 Task: Create Card Accessibility Testing Review in Board Data Analytics Platforms and Tools to Workspace Leadership Coaching Services. Create Card Volunteer Work Review in Board Social Media Influencer Identification and Outreach to Workspace Leadership Coaching Services. Create Card A/B Testing Review in Board Market Analysis for Market Segmentation Strategy to Workspace Leadership Coaching Services
Action: Mouse moved to (58, 276)
Screenshot: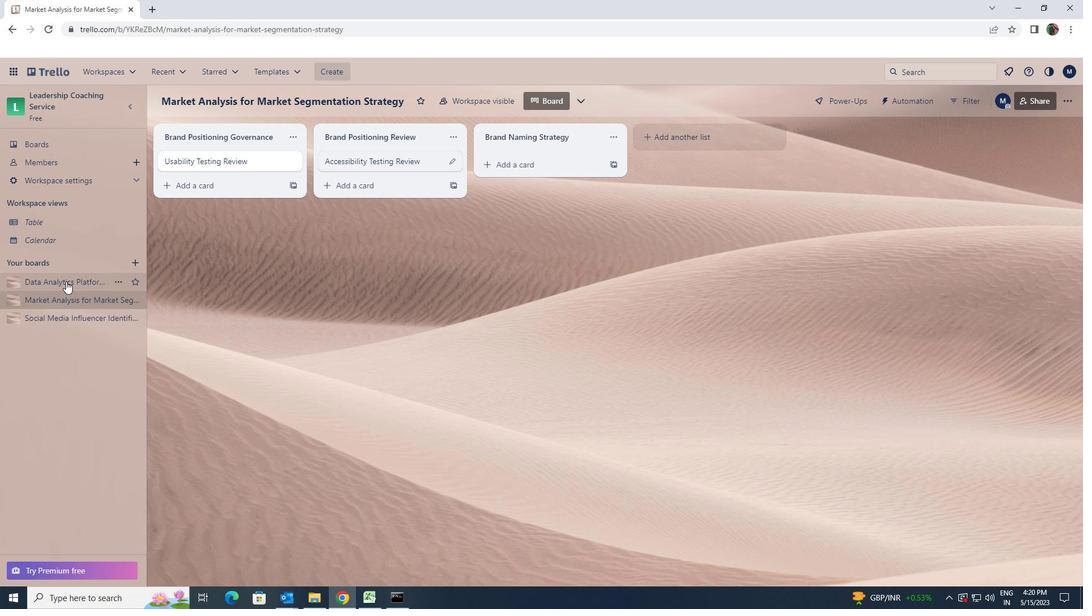 
Action: Mouse pressed left at (58, 276)
Screenshot: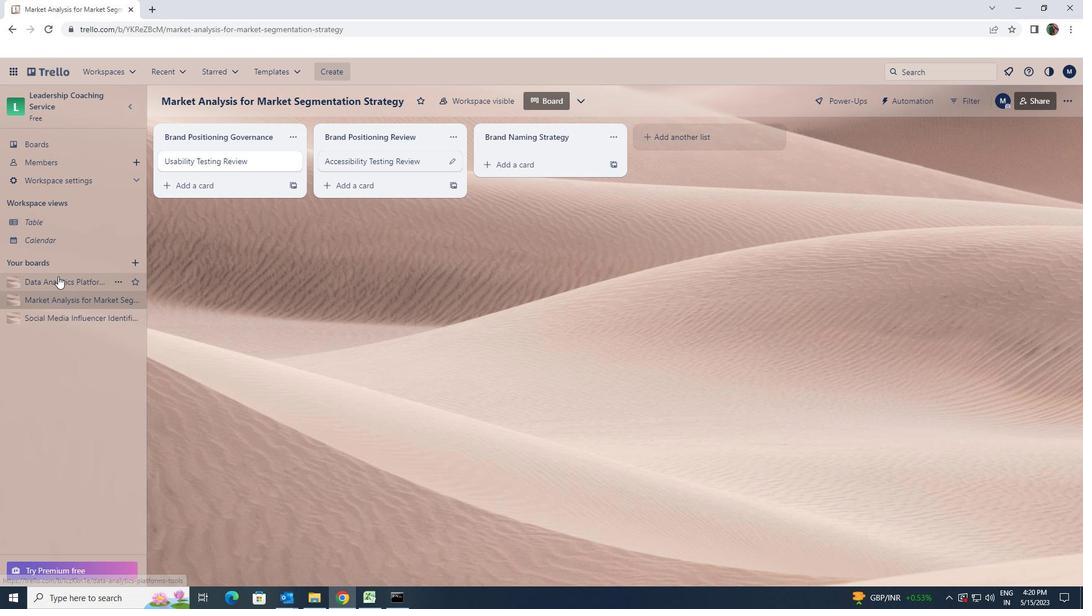 
Action: Mouse moved to (511, 163)
Screenshot: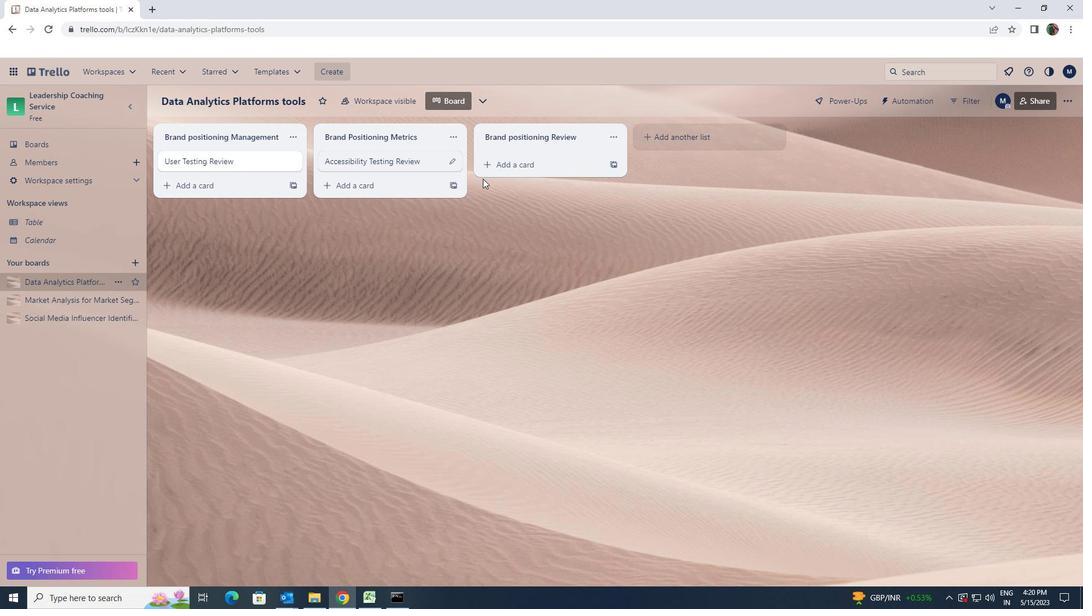 
Action: Mouse pressed left at (511, 163)
Screenshot: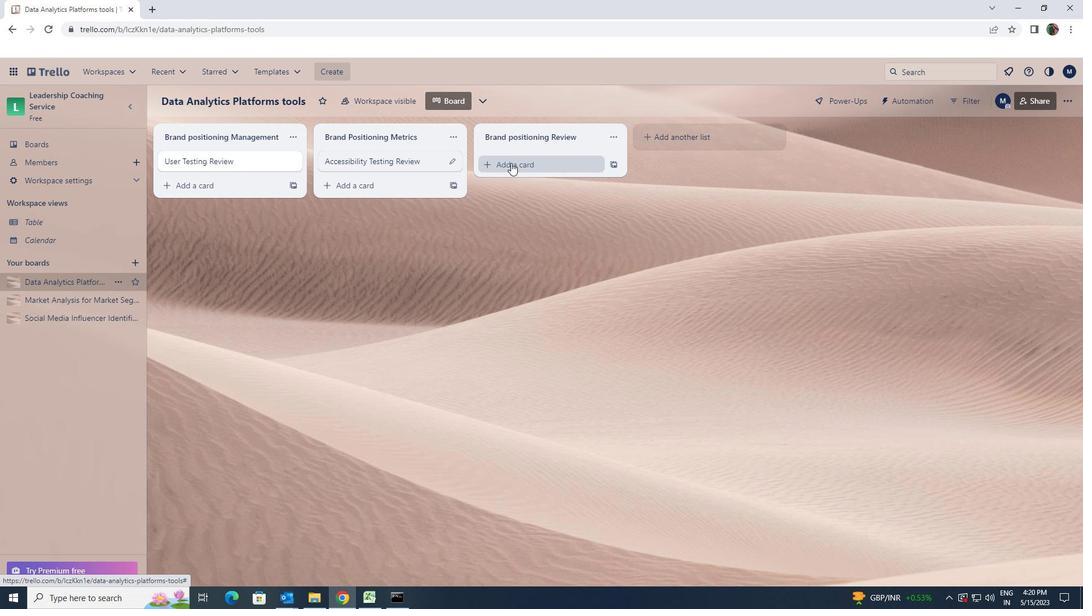
Action: Key pressed <Key.shift>ACES<Key.backspace><Key.backspace>CESSIBILITY<Key.space><Key.shift>TESTING<Key.space><Key.shift><Key.shift><Key.shift><Key.shift><Key.shift>REVIEW
Screenshot: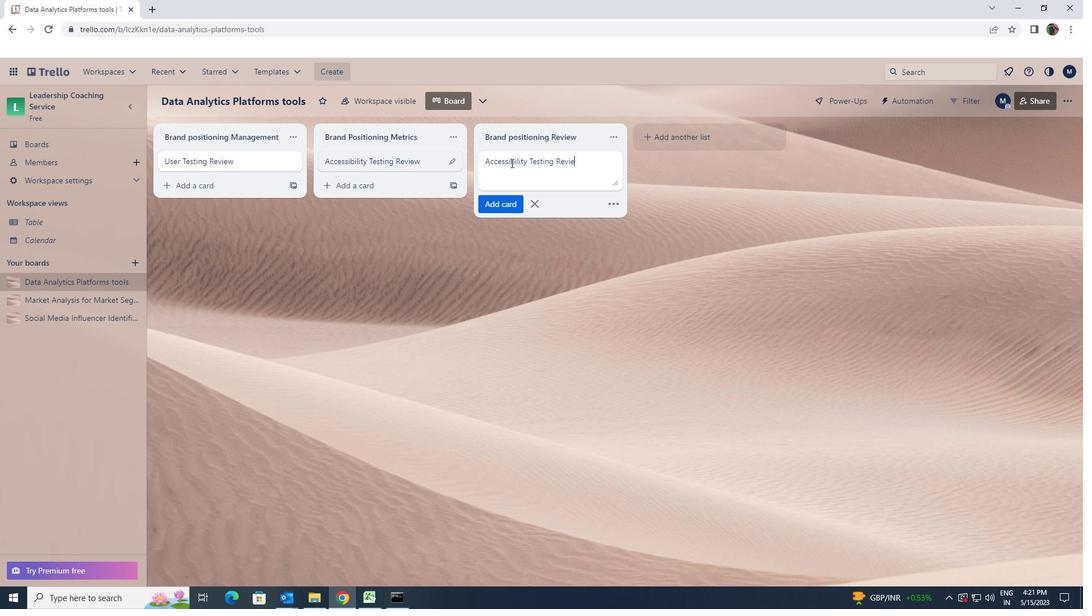 
Action: Mouse moved to (502, 205)
Screenshot: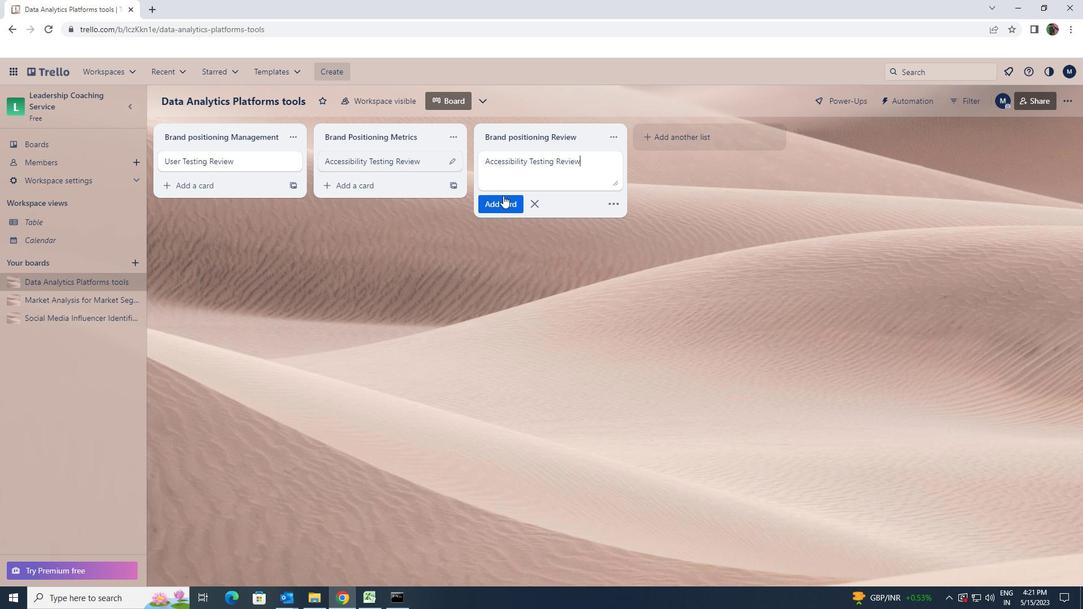 
Action: Mouse pressed left at (502, 205)
Screenshot: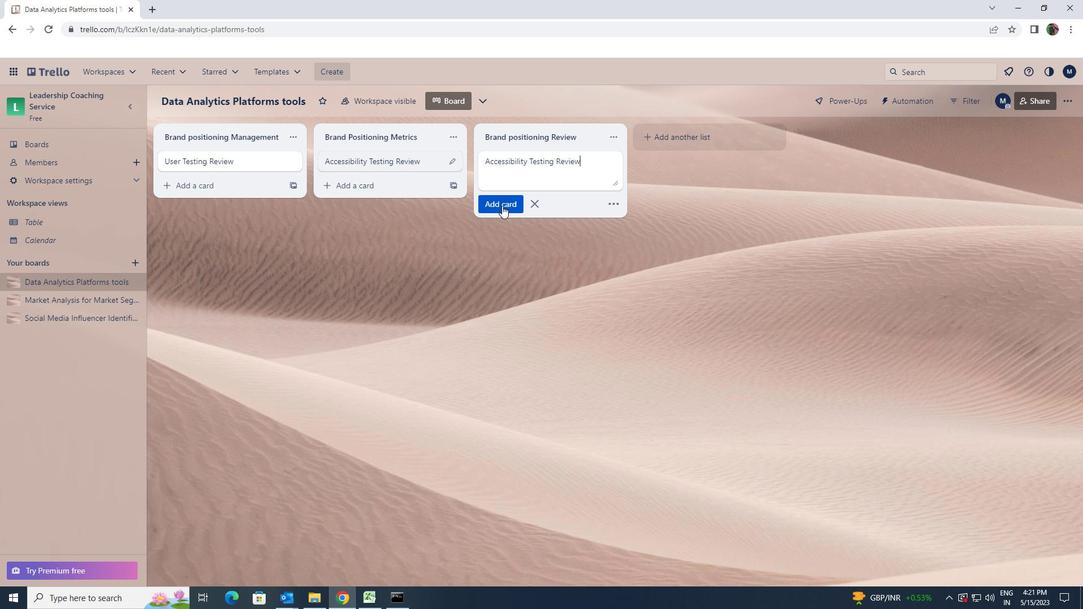 
Action: Mouse moved to (68, 322)
Screenshot: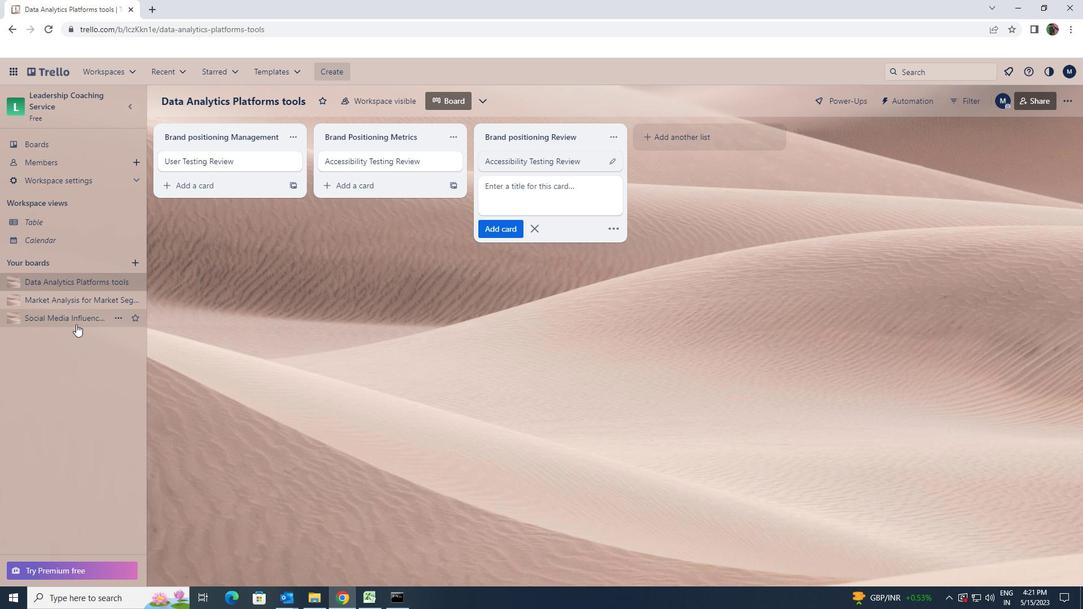 
Action: Mouse pressed left at (68, 322)
Screenshot: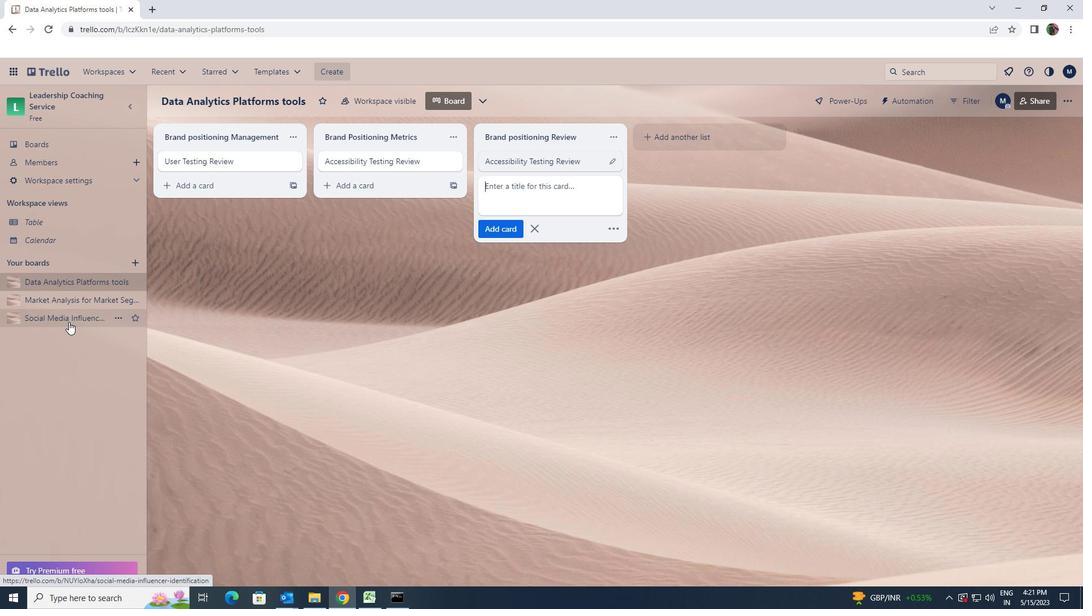 
Action: Mouse moved to (496, 164)
Screenshot: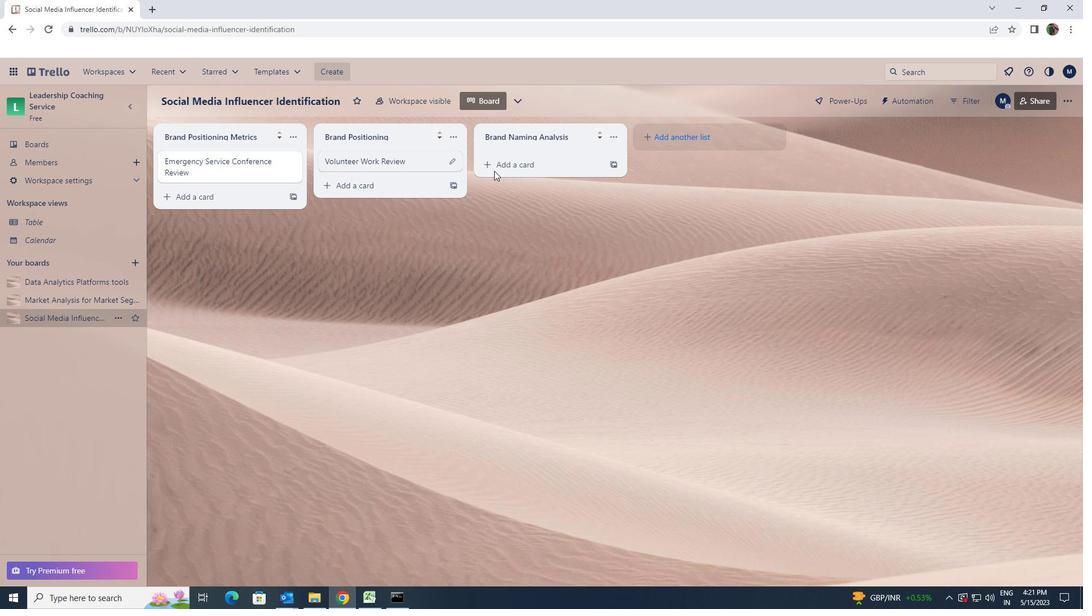 
Action: Mouse pressed left at (496, 164)
Screenshot: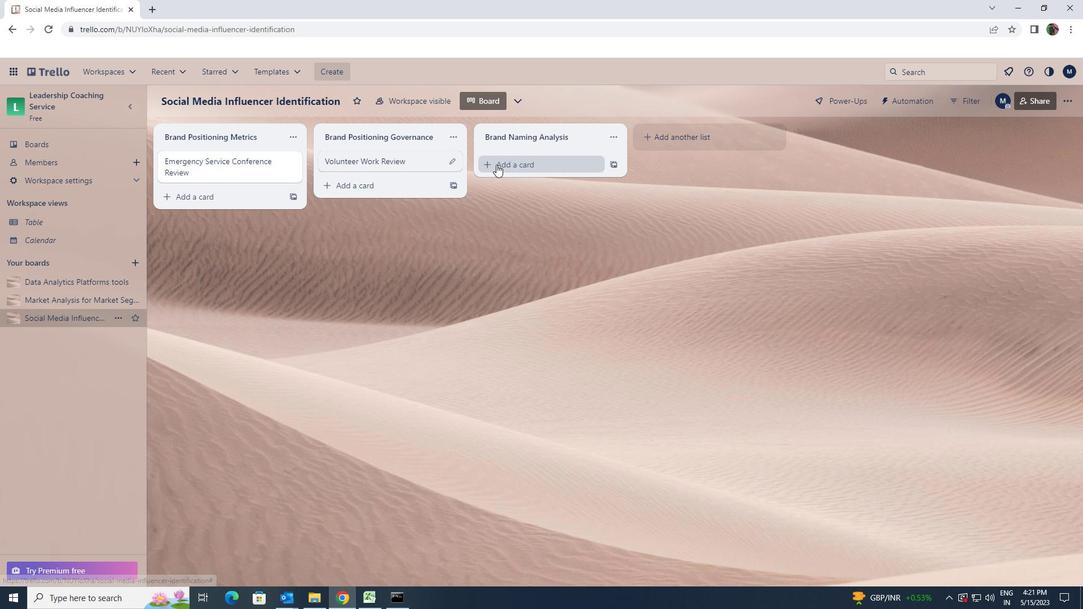 
Action: Key pressed <Key.shift><Key.shift><Key.shift><Key.shift>C<Key.backspace><Key.shift>VOLUNTEER<Key.space><Key.shift>WRK<Key.space><Key.shift><Key.shift>REVIEW
Screenshot: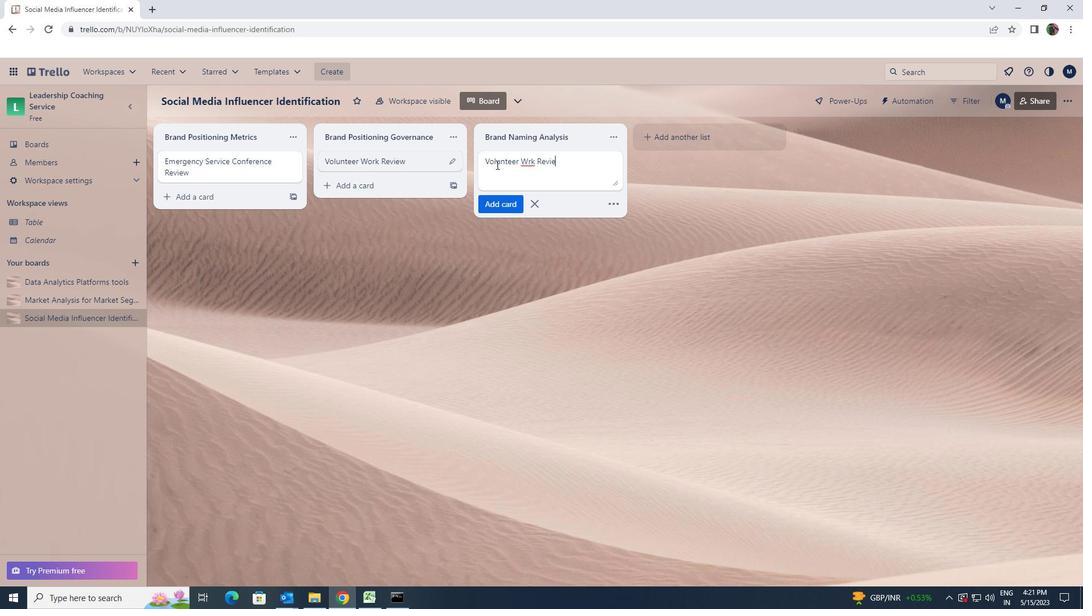 
Action: Mouse moved to (527, 159)
Screenshot: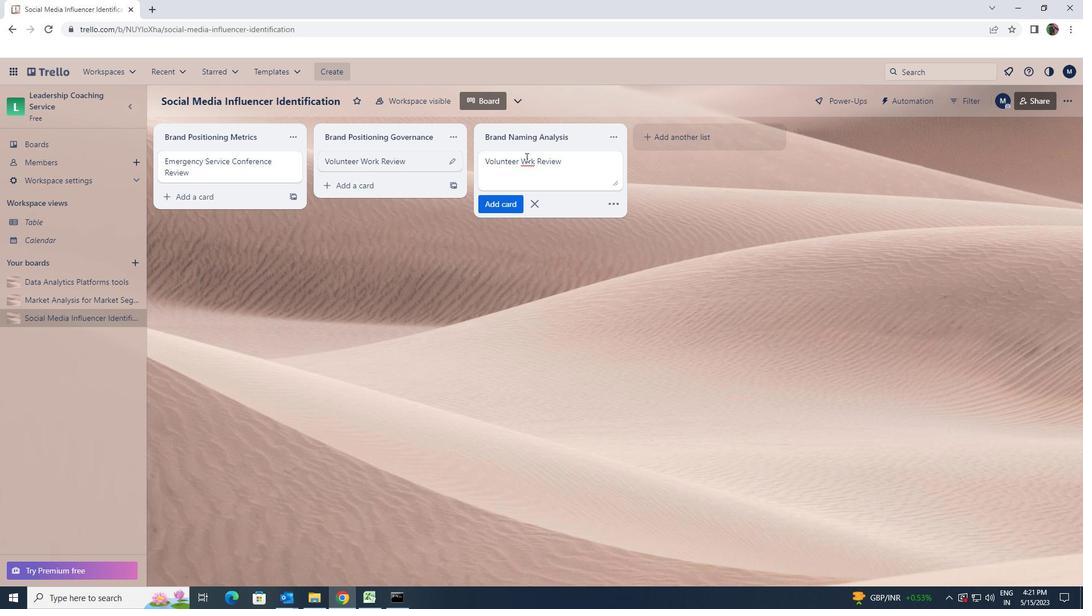 
Action: Mouse pressed left at (527, 159)
Screenshot: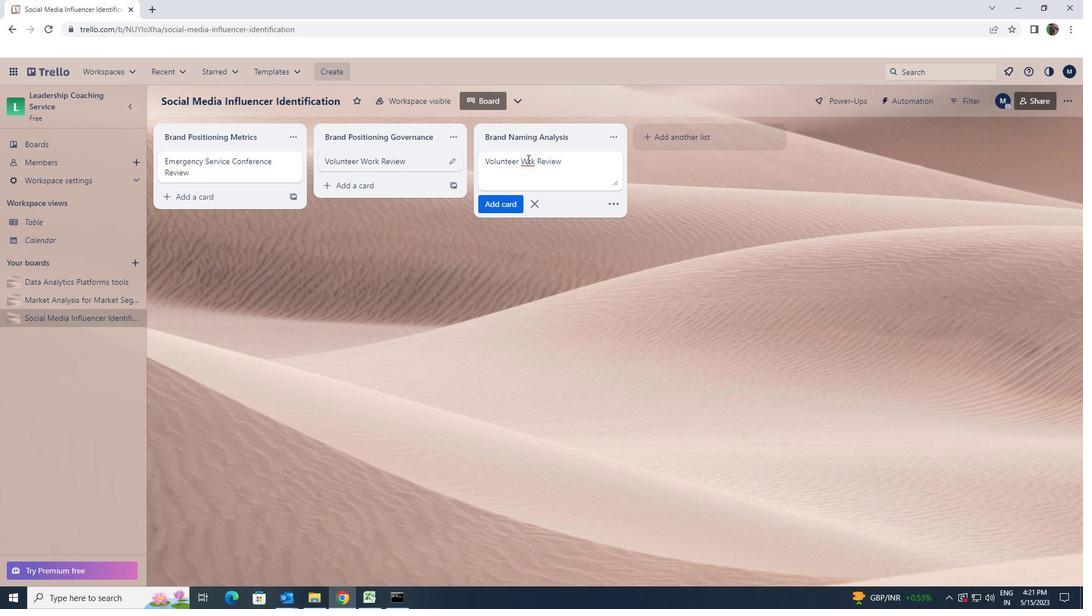 
Action: Key pressed O
Screenshot: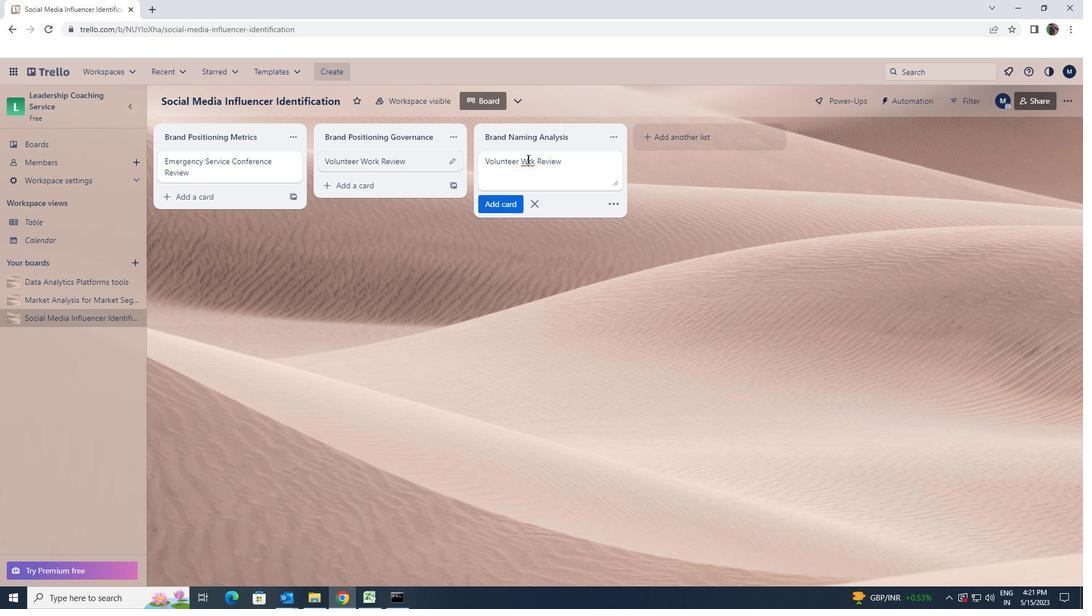 
Action: Mouse moved to (506, 197)
Screenshot: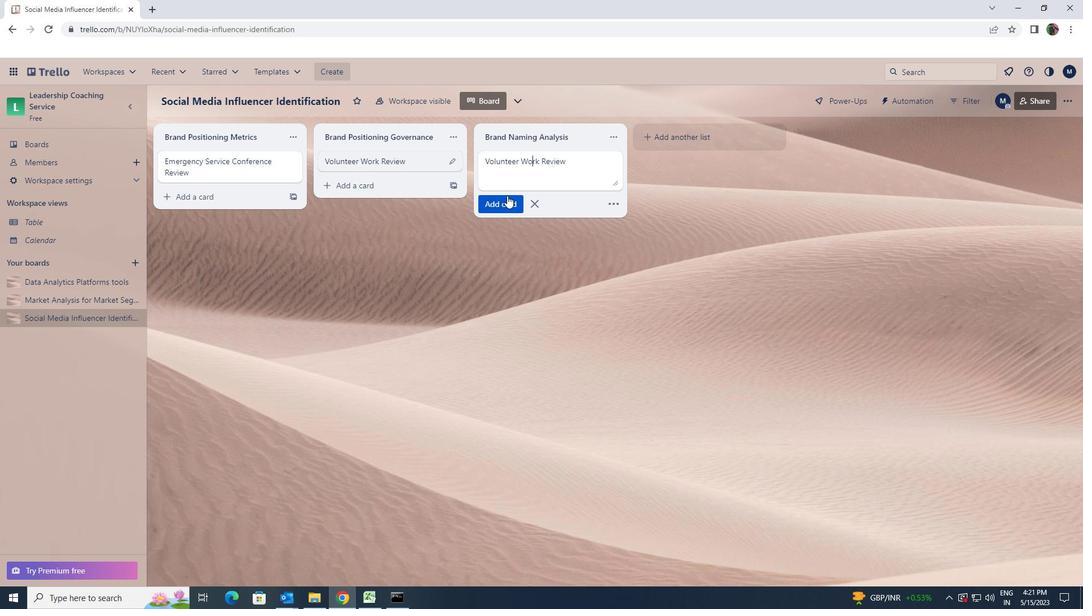 
Action: Mouse pressed left at (506, 197)
Screenshot: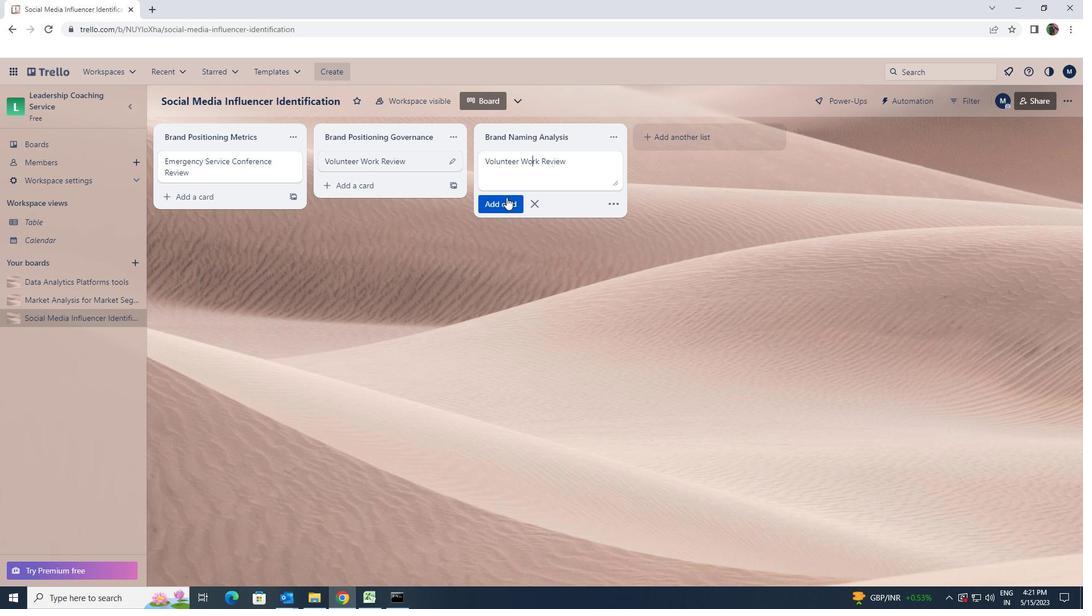 
Action: Mouse moved to (76, 306)
Screenshot: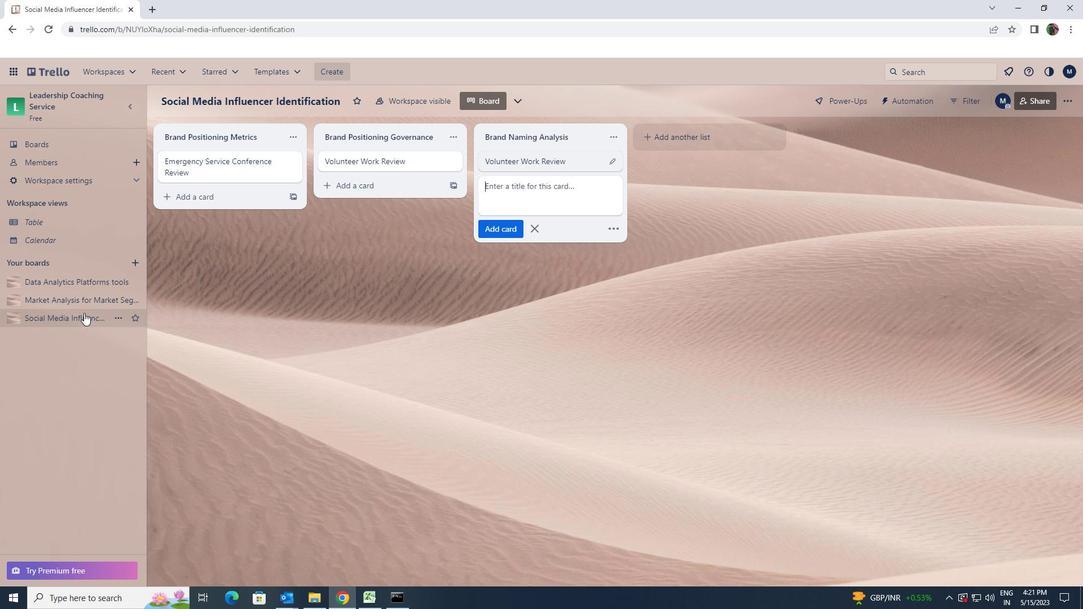
Action: Mouse pressed left at (76, 306)
Screenshot: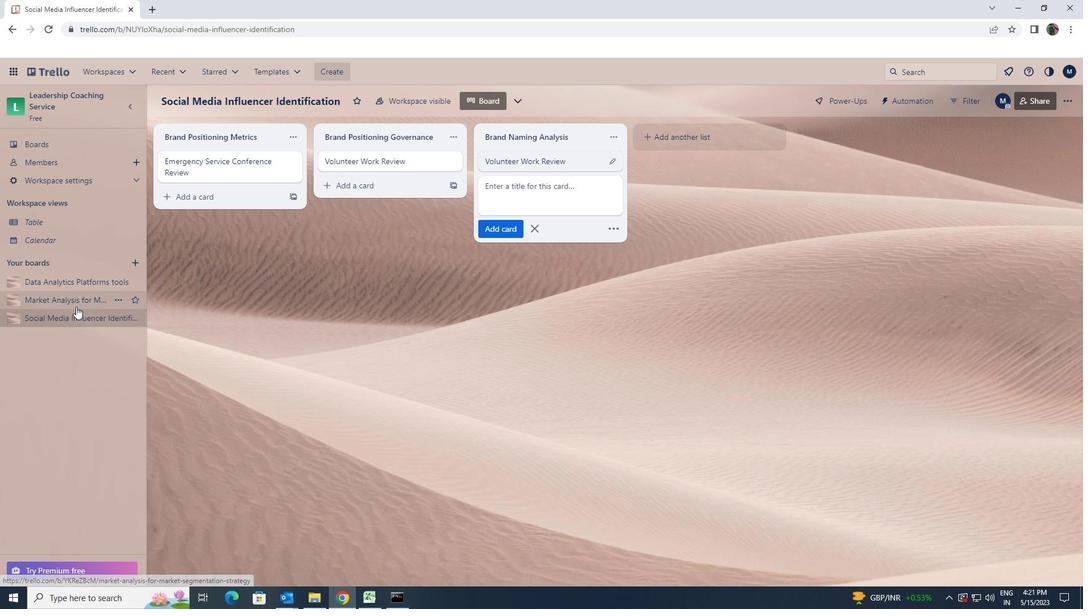 
Action: Mouse moved to (514, 166)
Screenshot: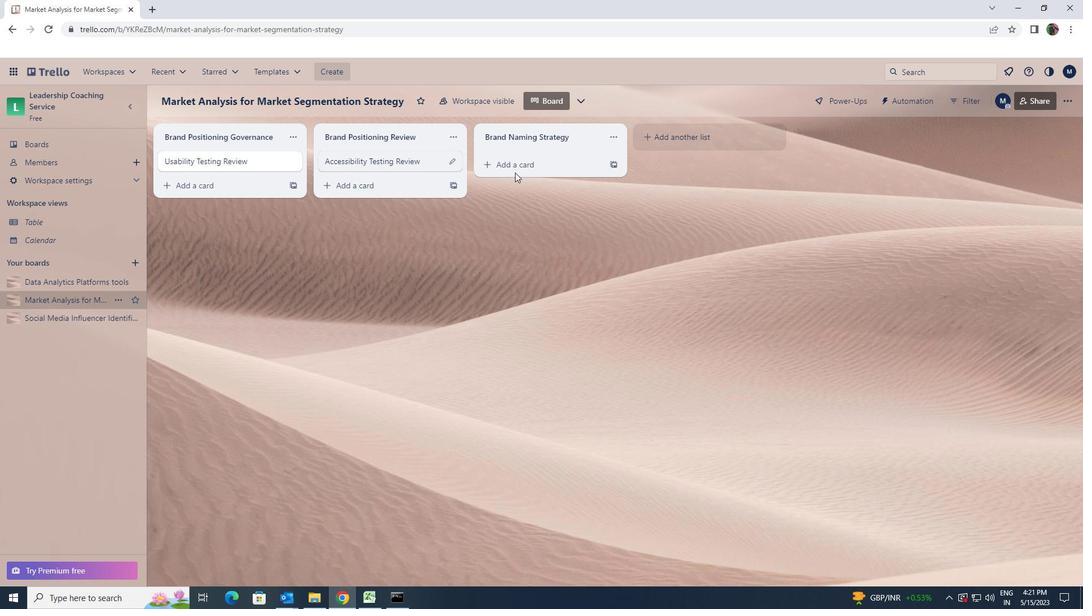
Action: Mouse pressed left at (514, 166)
Screenshot: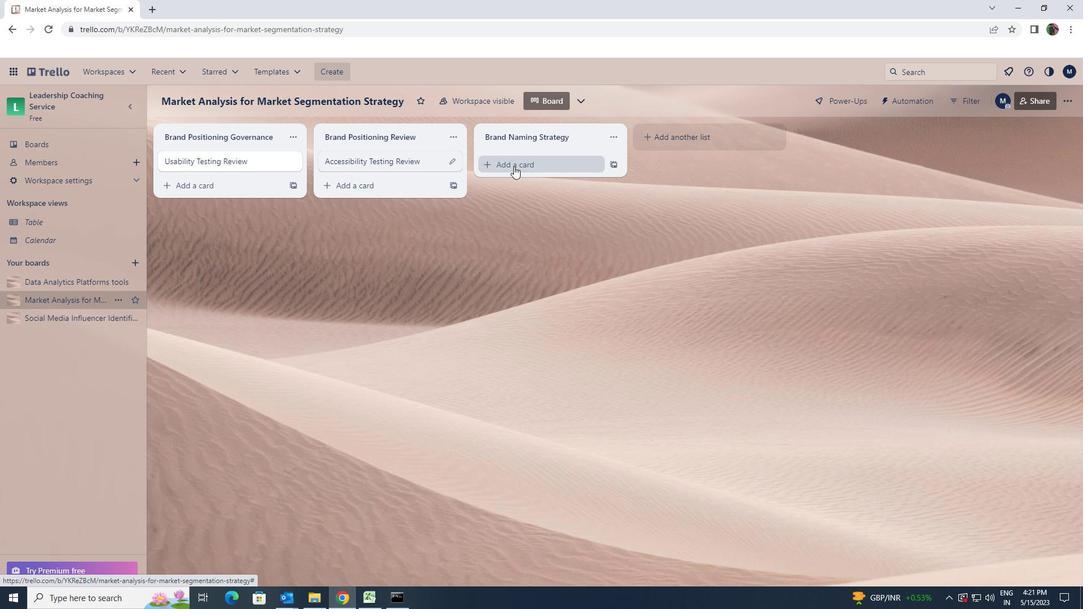 
Action: Key pressed <Key.shift><Key.shift><Key.shift><Key.shift><Key.shift><Key.shift><Key.shift><Key.shift><Key.shift><Key.shift><Key.shift><Key.shift><Key.shift><Key.shift><Key.shift><Key.shift><Key.shift><Key.shift><Key.shift><Key.shift><Key.shift><Key.shift><Key.shift><Key.shift><Key.shift><Key.shift><Key.shift><Key.shift><Key.shift>A<Key.shift>?<Key.shift>B<Key.space><Key.shift><Key.shift><Key.shift><Key.shift><Key.shift><Key.shift><Key.shift><Key.shift>TESTING<Key.space><Key.shift>REVIEW
Screenshot: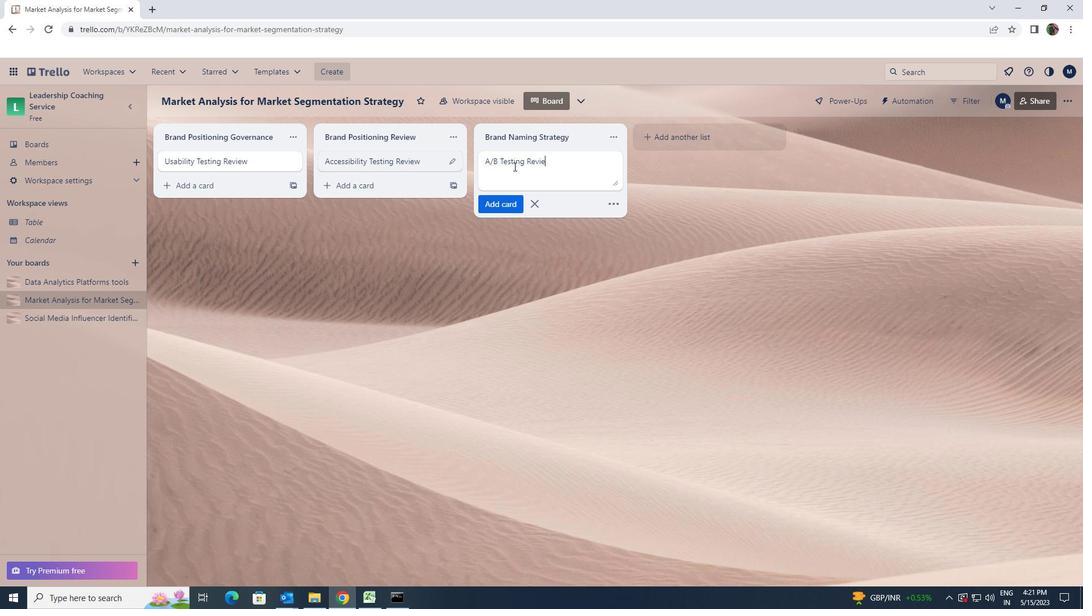 
Action: Mouse moved to (507, 198)
Screenshot: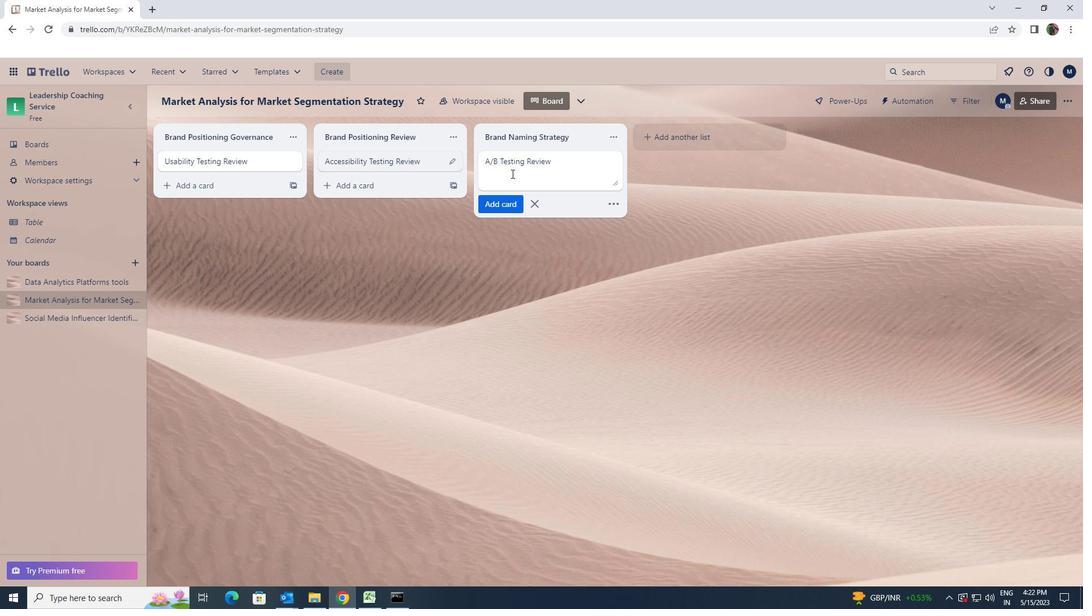 
Action: Mouse pressed left at (507, 198)
Screenshot: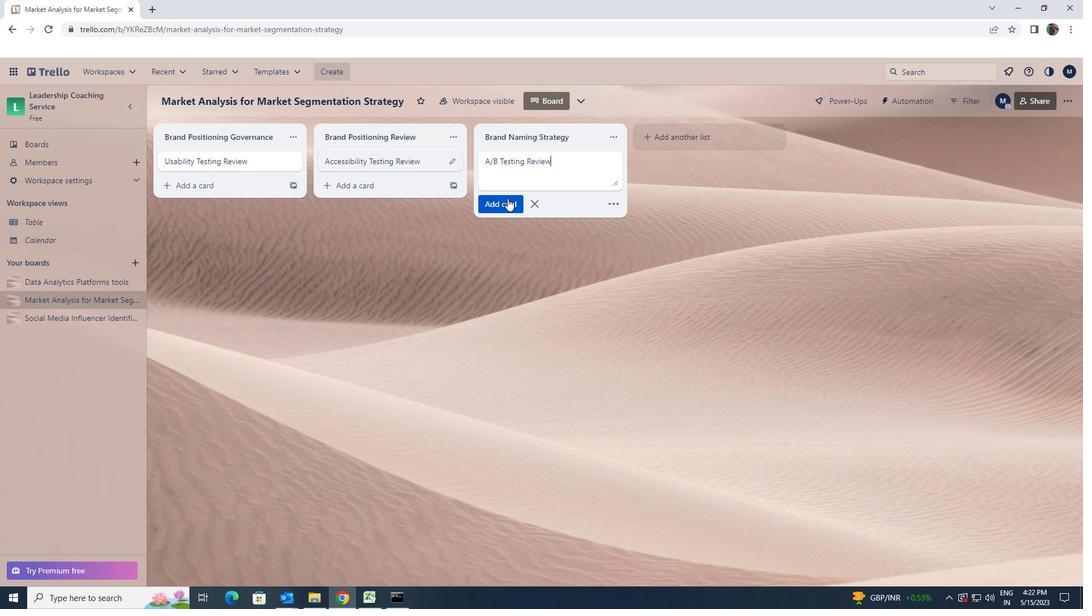
